 Task: In the  document repiratorysystem.pdf Share this file with 'softage.6@softage.net' Check 'Vision History' View the  non- printing characters
Action: Mouse moved to (328, 423)
Screenshot: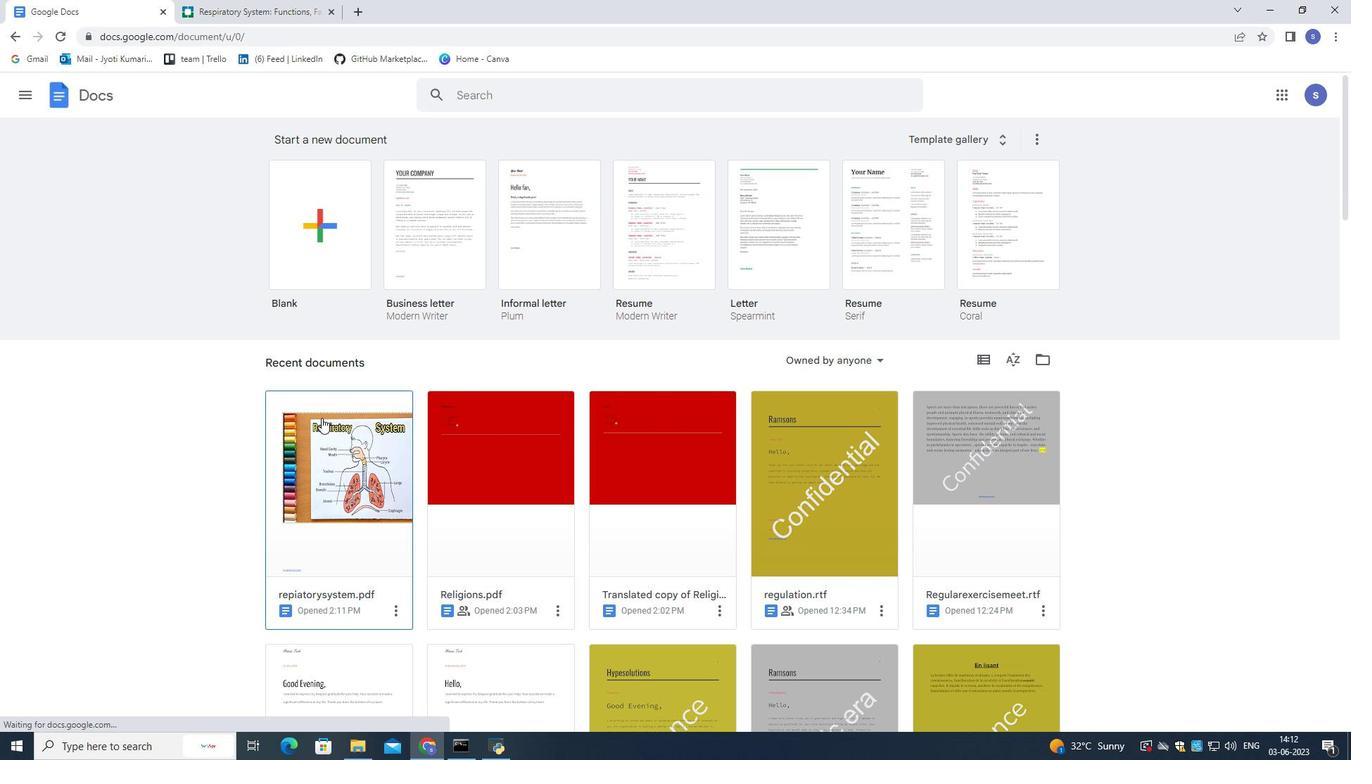
Action: Mouse pressed left at (328, 423)
Screenshot: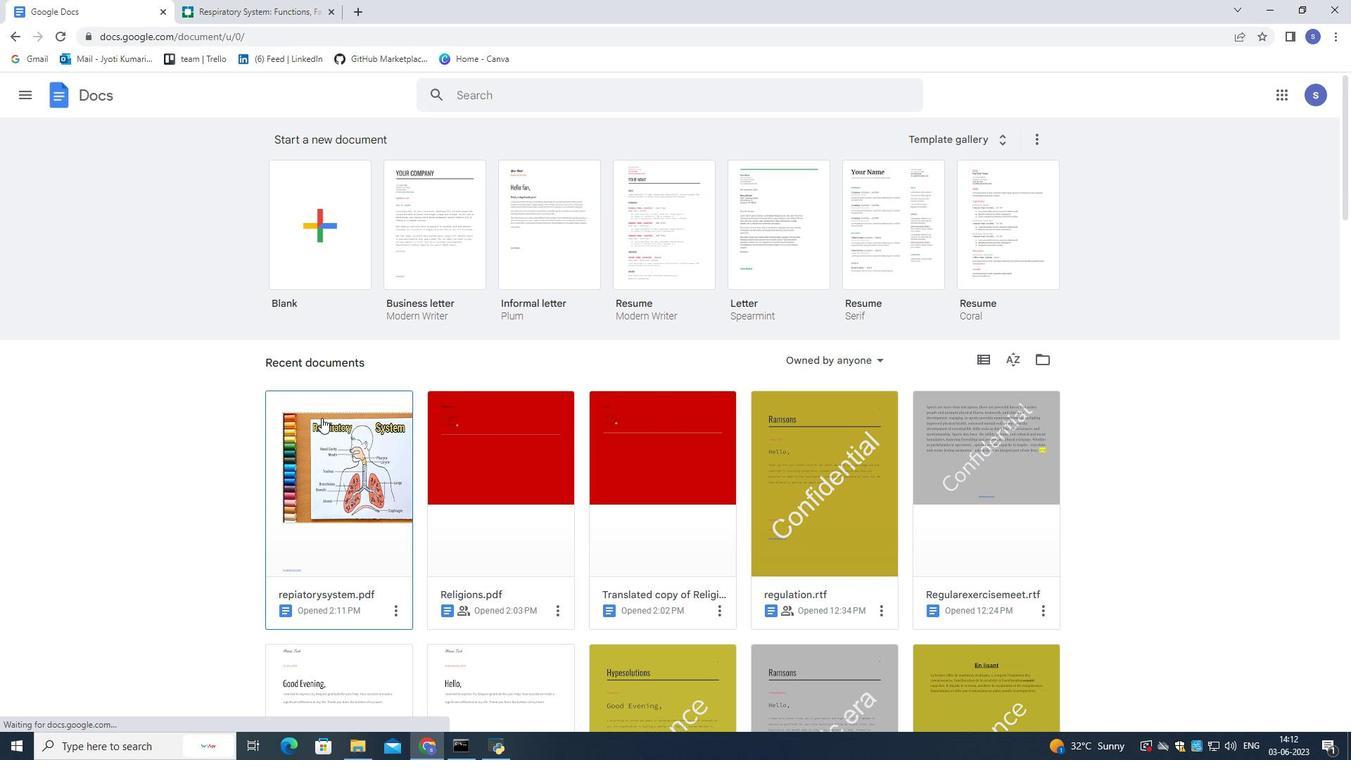 
Action: Mouse pressed left at (328, 423)
Screenshot: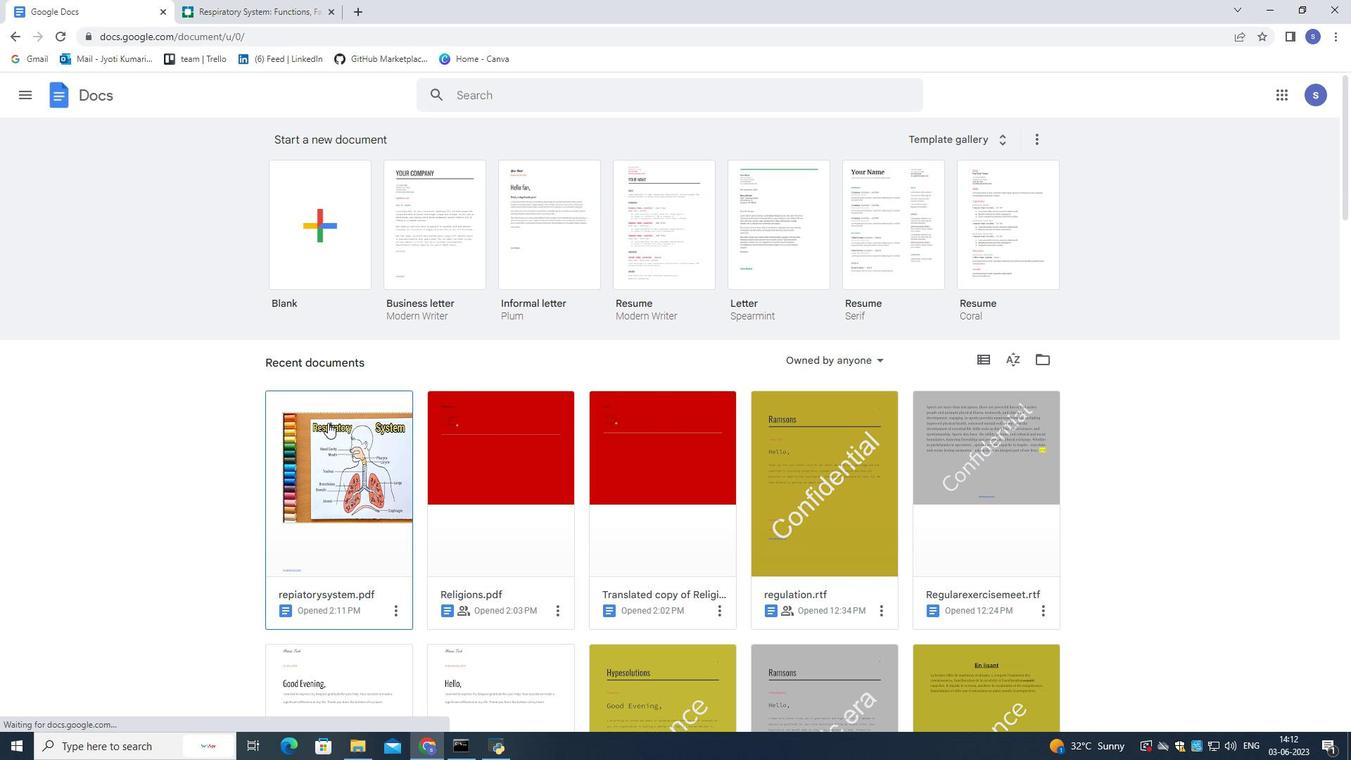 
Action: Mouse moved to (49, 107)
Screenshot: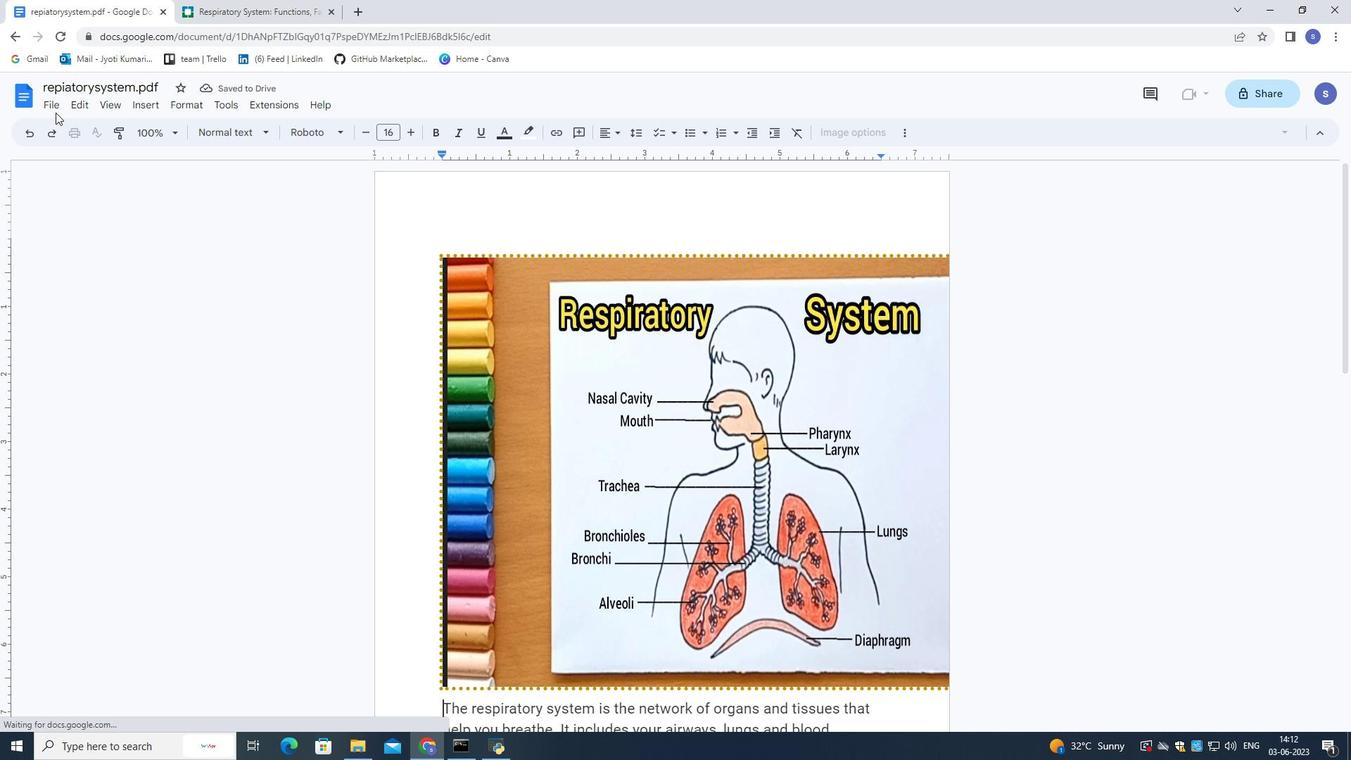 
Action: Mouse pressed left at (49, 107)
Screenshot: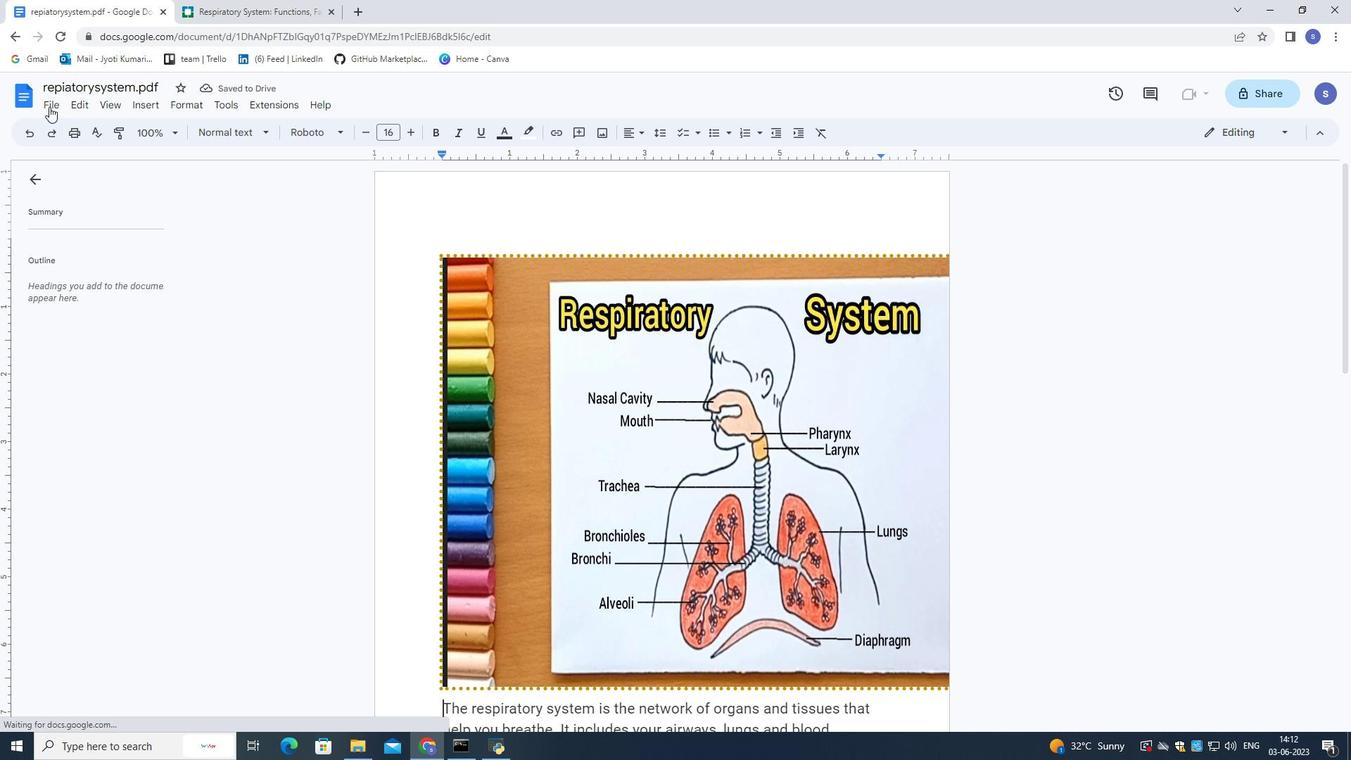 
Action: Mouse moved to (332, 221)
Screenshot: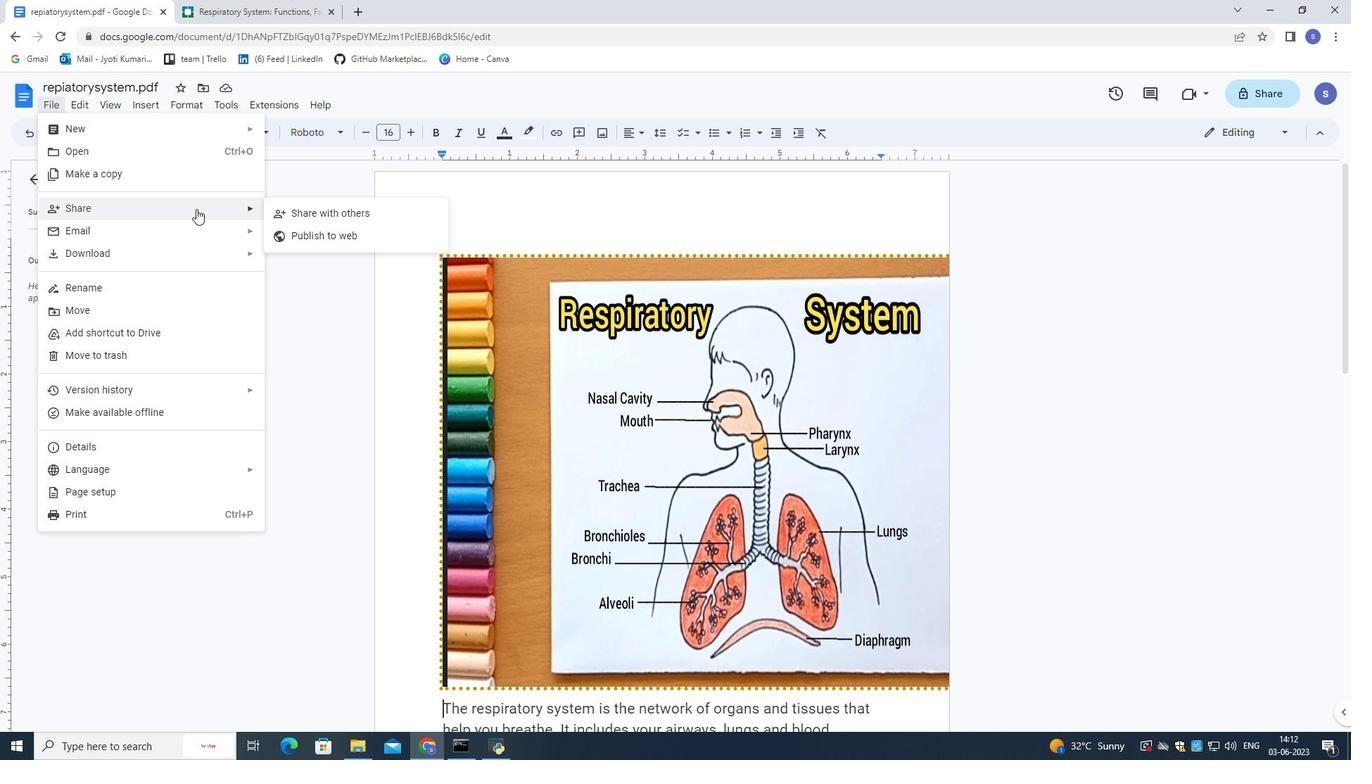 
Action: Mouse pressed left at (332, 221)
Screenshot: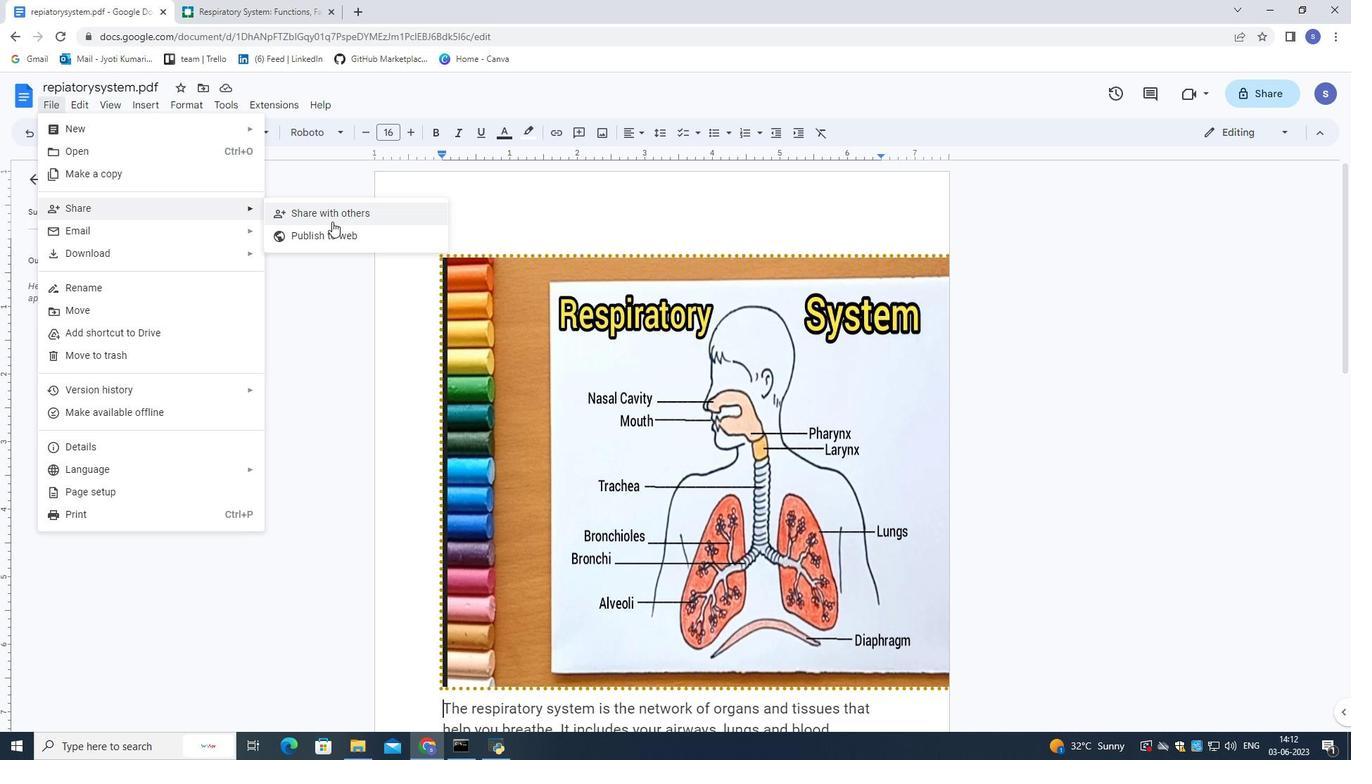 
Action: Mouse moved to (331, 221)
Screenshot: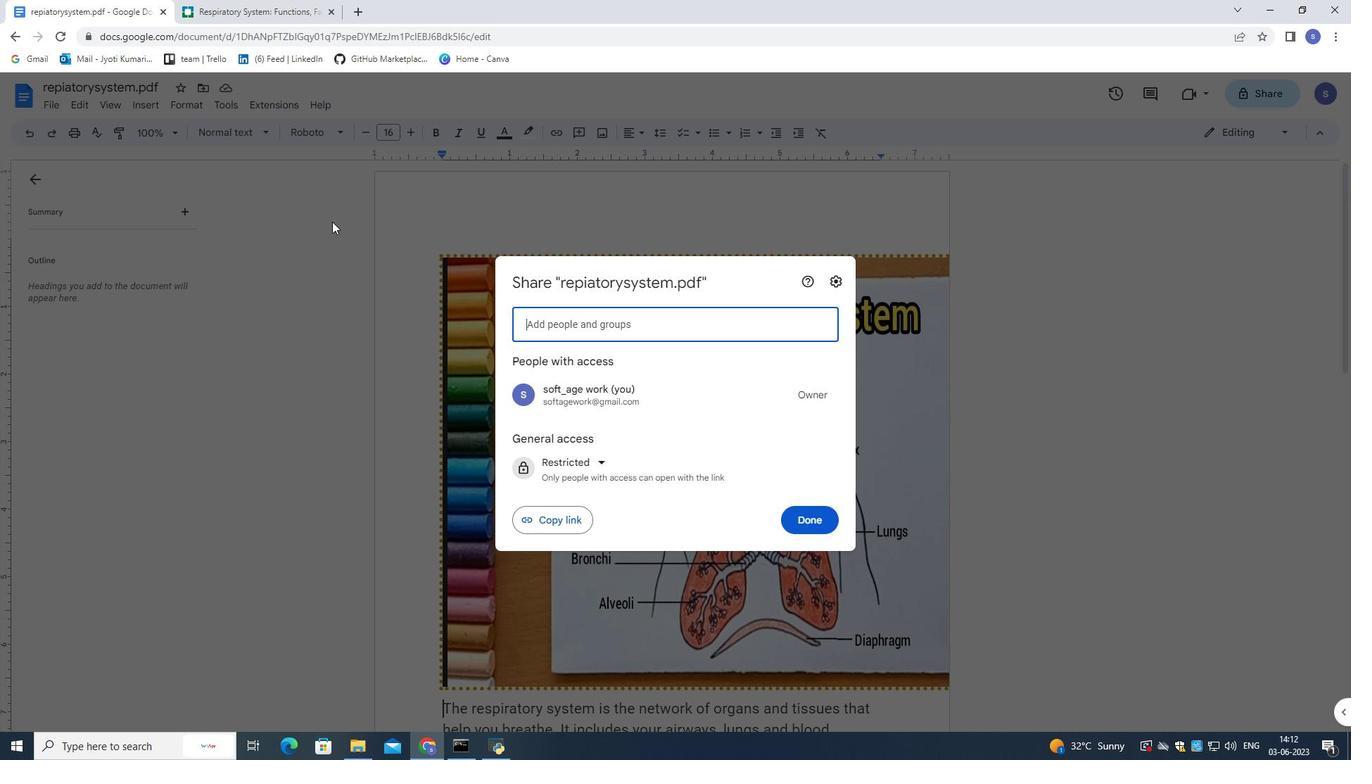 
Action: Key pressed softage.6<Key.shift>@softage.b<Key.backspace>net
Screenshot: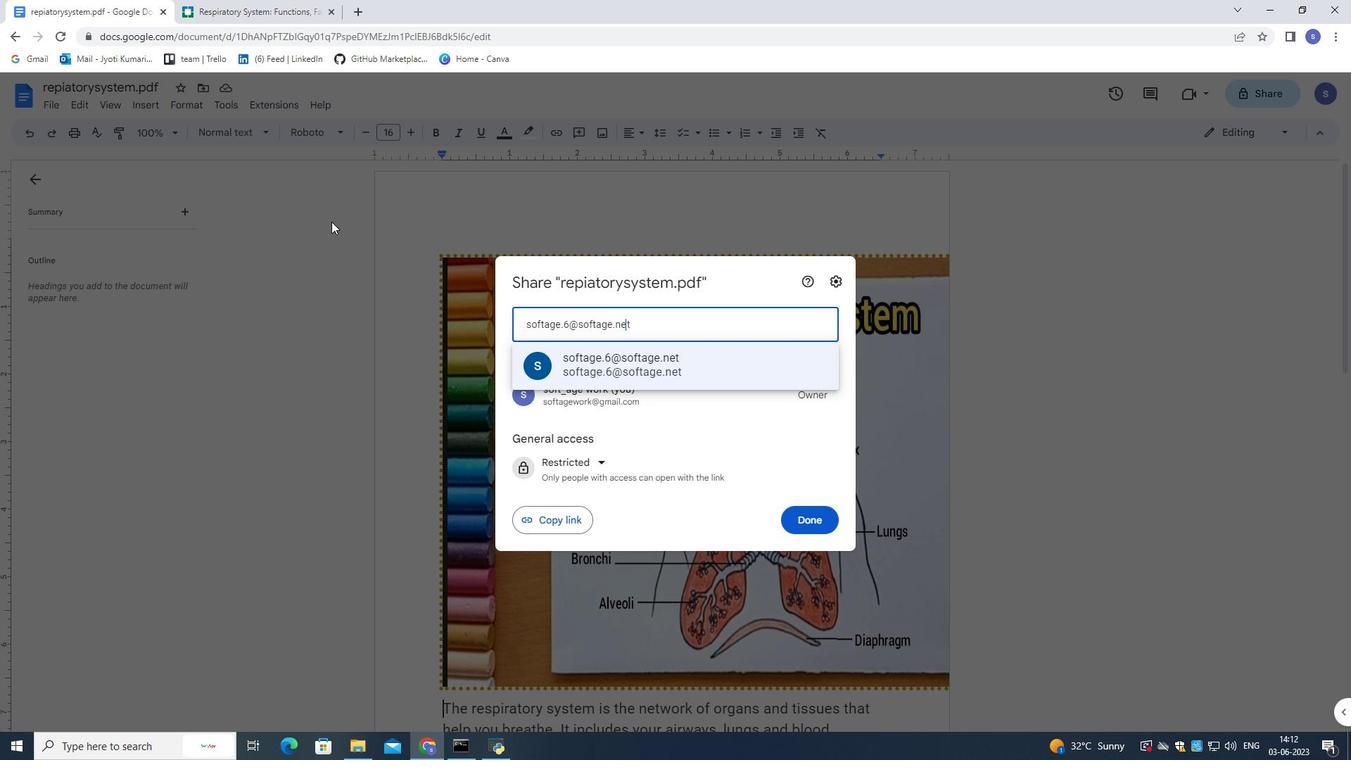 
Action: Mouse moved to (655, 370)
Screenshot: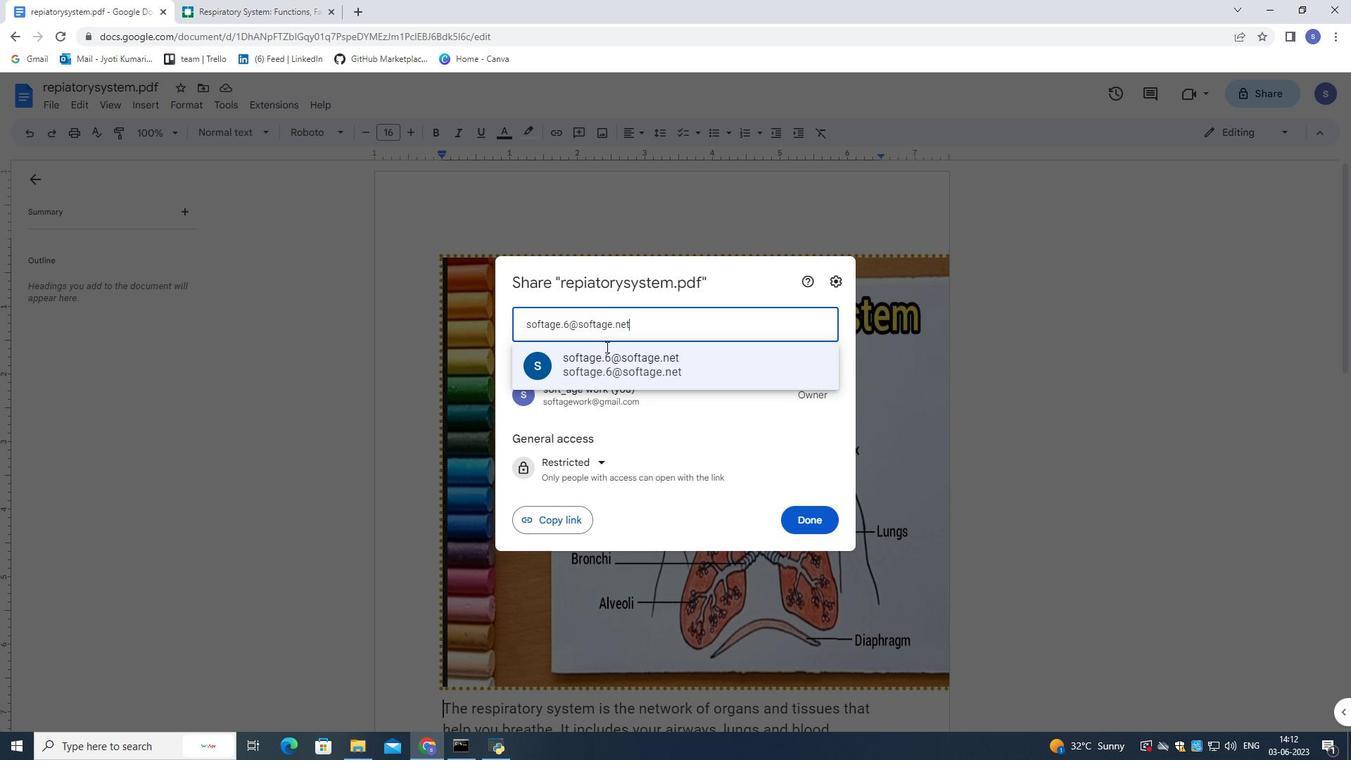 
Action: Mouse pressed left at (655, 370)
Screenshot: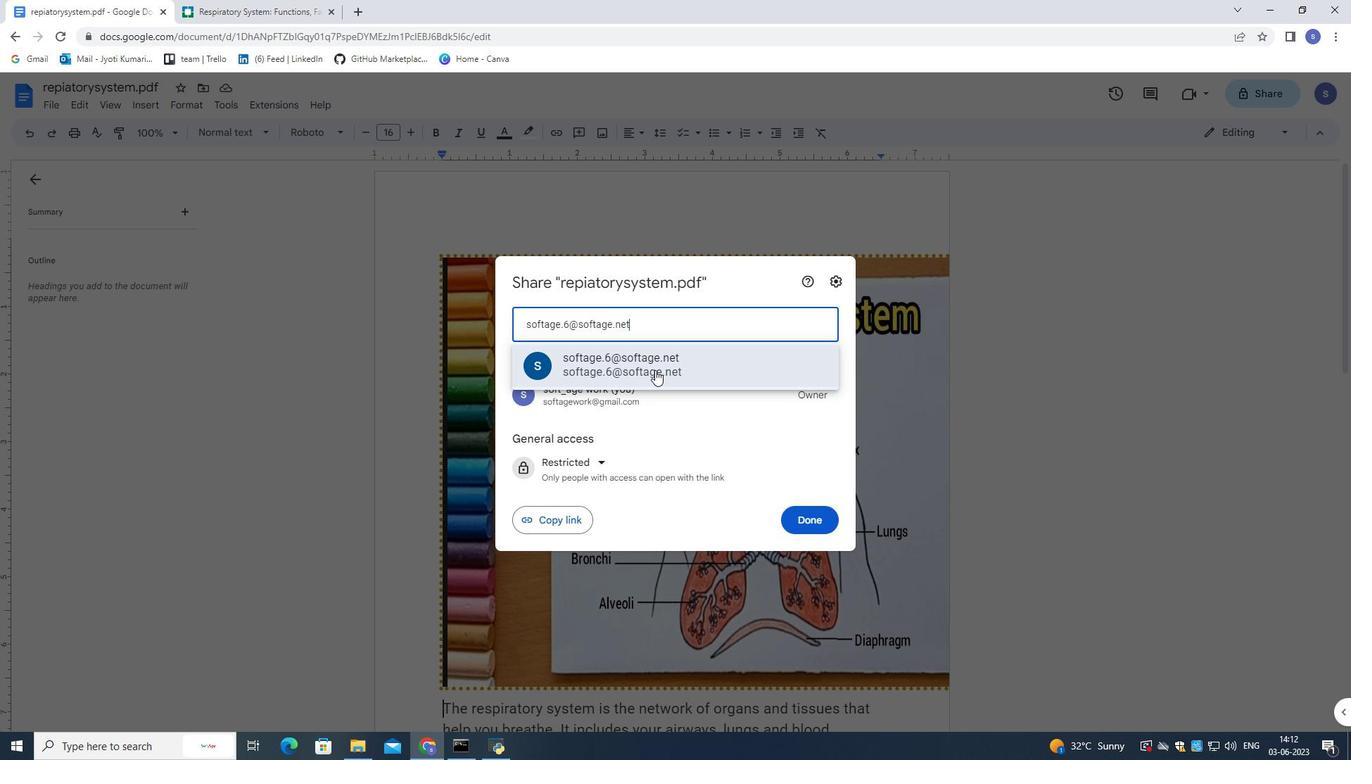 
Action: Mouse moved to (797, 505)
Screenshot: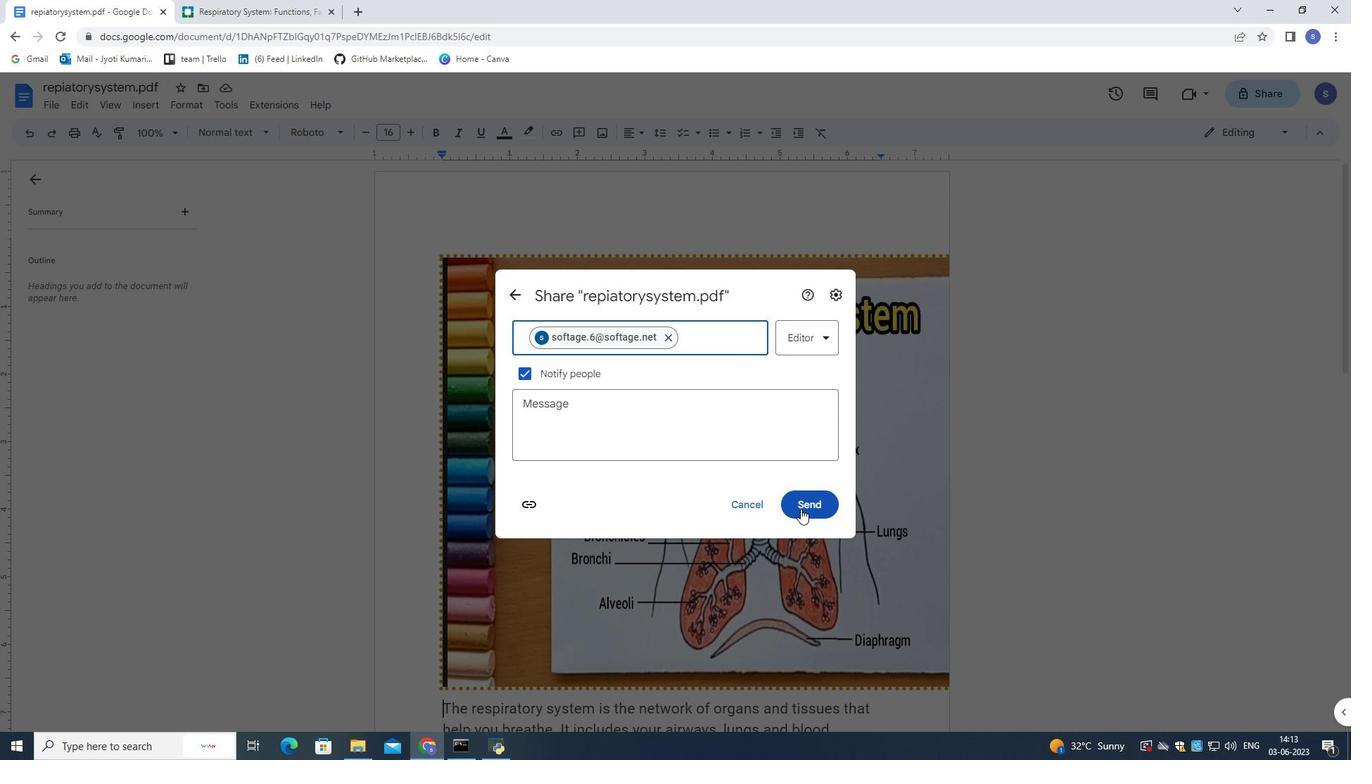 
Action: Mouse pressed left at (797, 505)
Screenshot: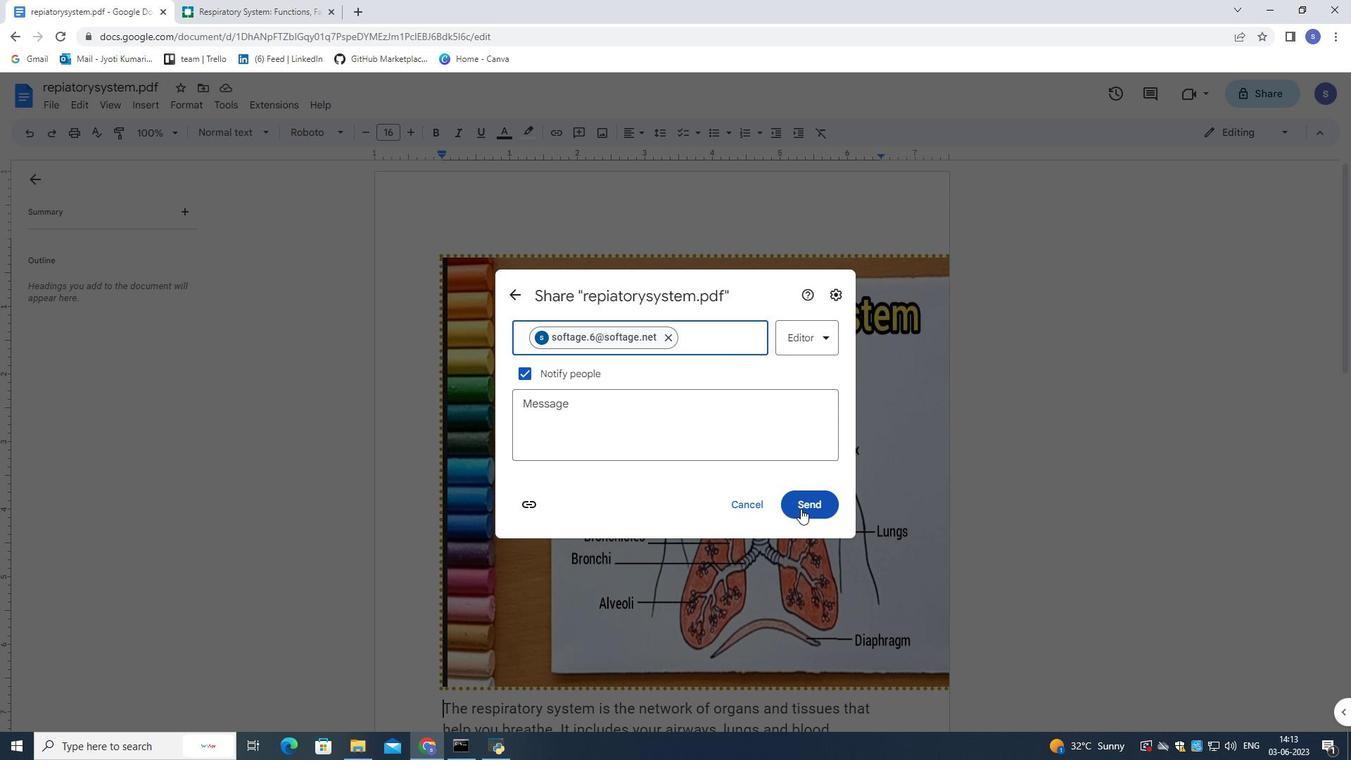 
Action: Mouse moved to (55, 106)
Screenshot: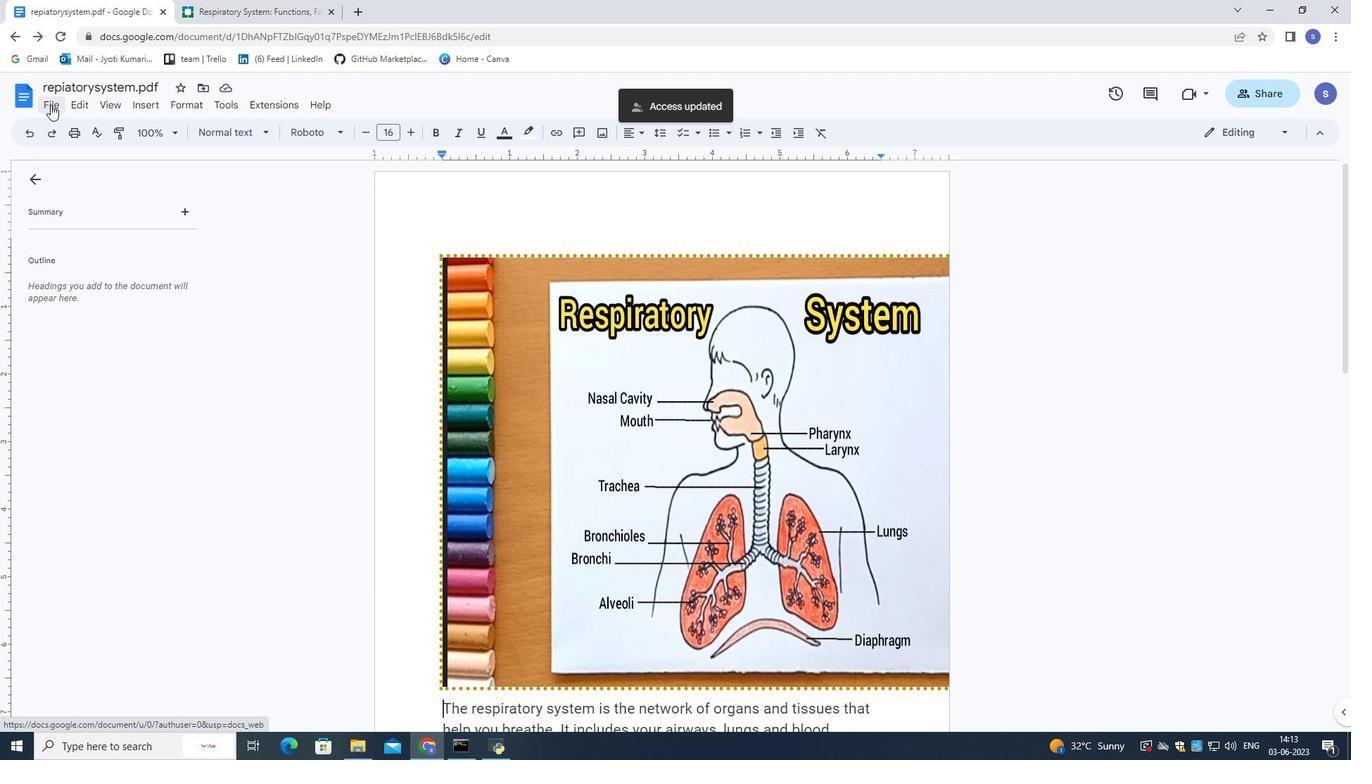 
Action: Mouse pressed left at (55, 106)
Screenshot: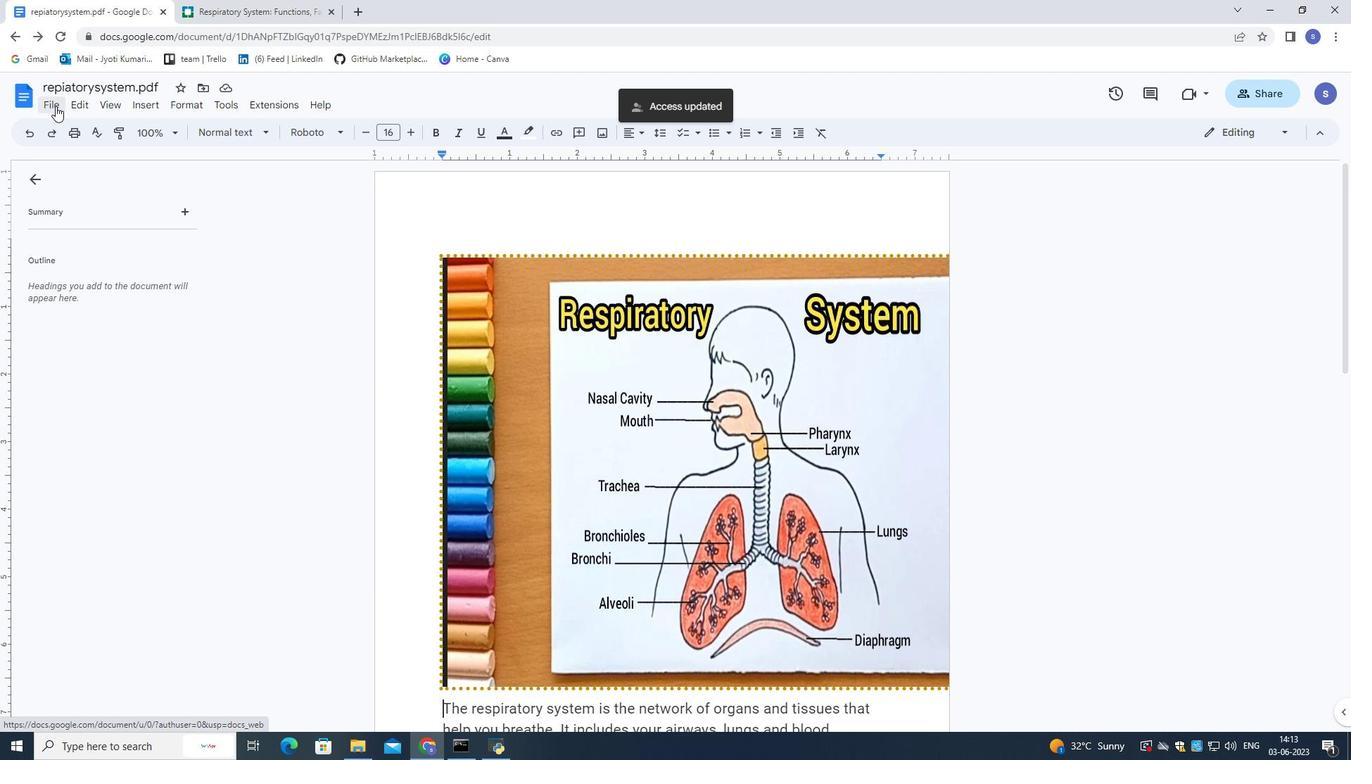 
Action: Mouse moved to (283, 415)
Screenshot: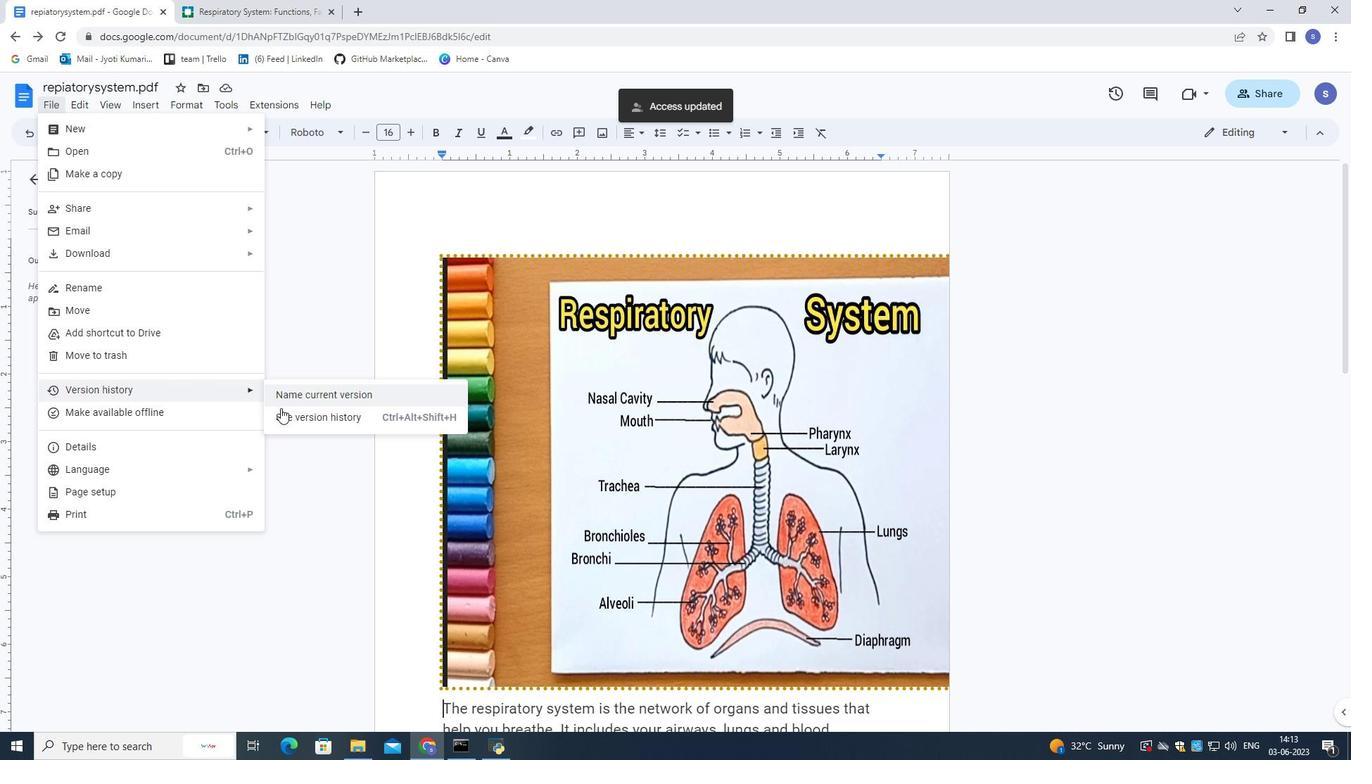 
Action: Mouse pressed left at (283, 415)
Screenshot: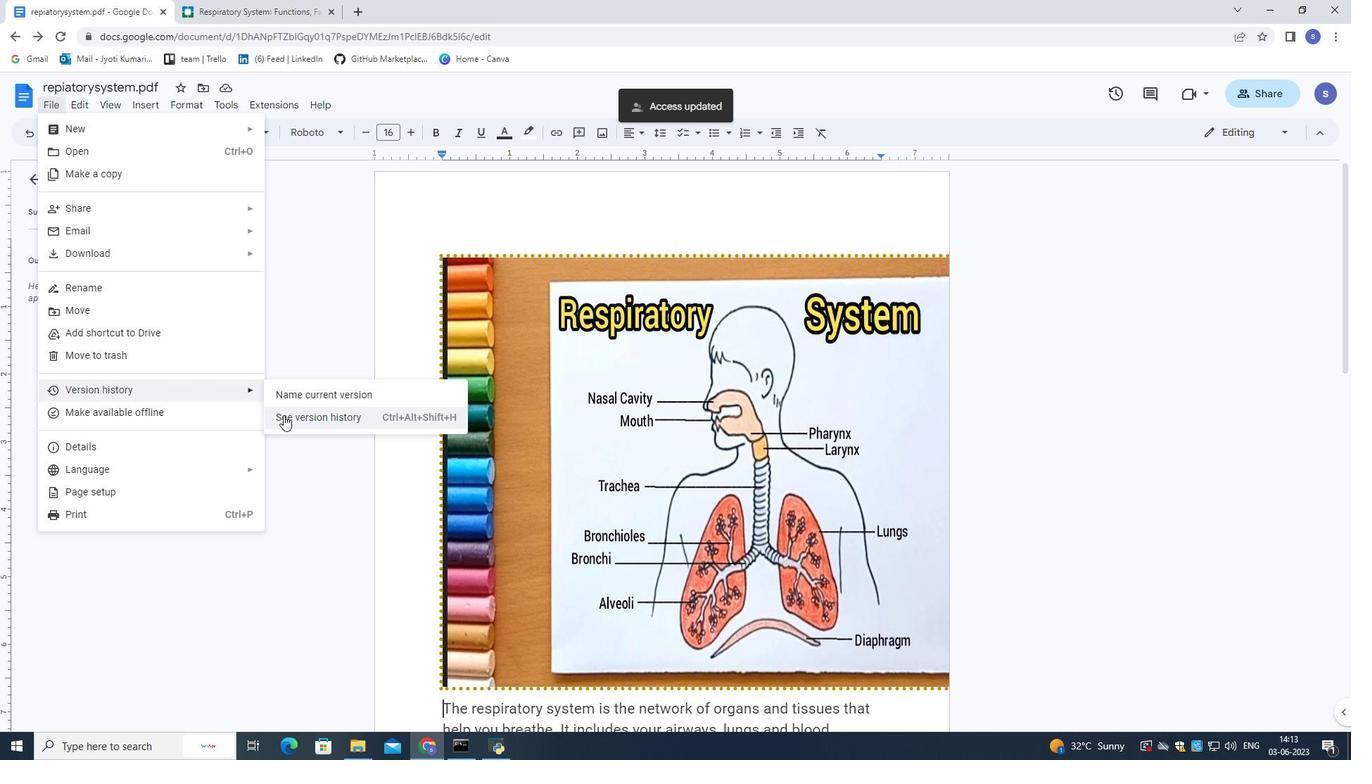 
Action: Mouse moved to (264, 441)
Screenshot: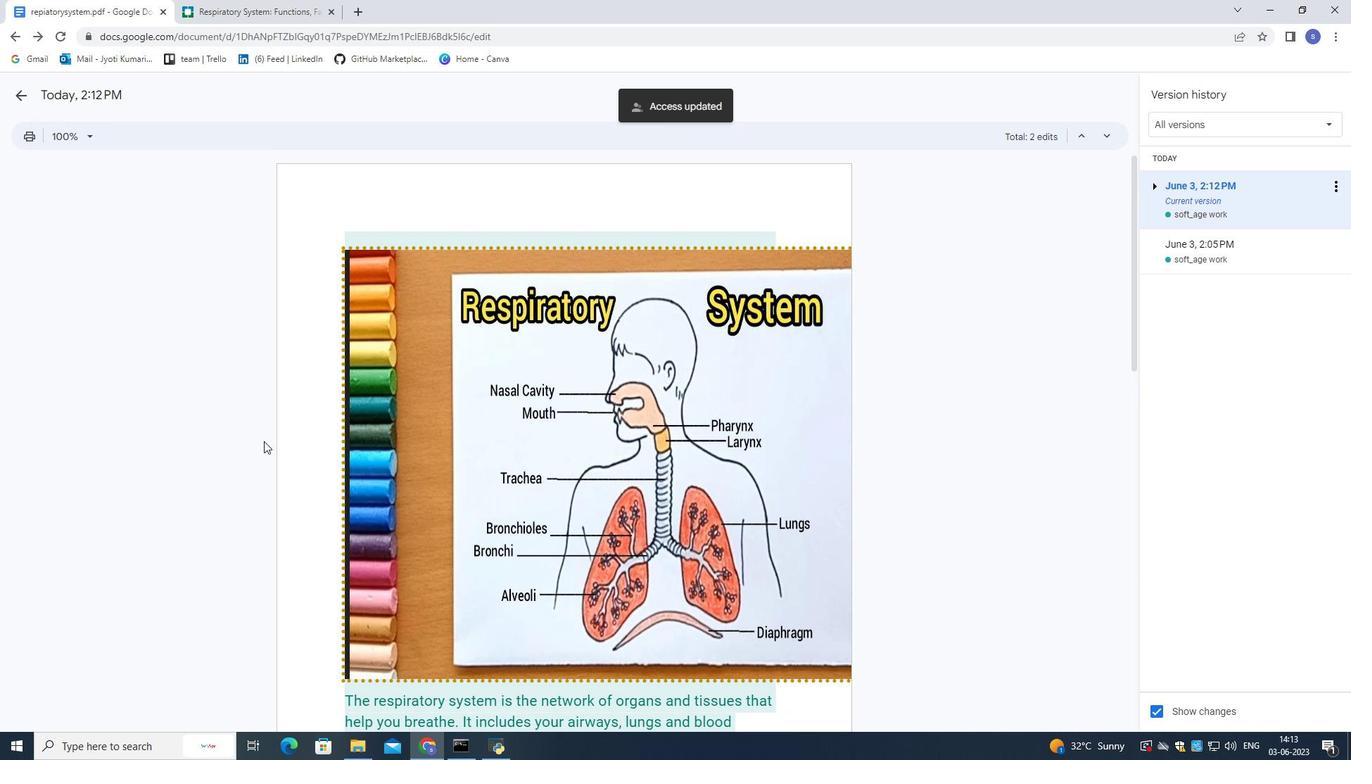 
